 Task: Check the list my home for rent section.
Action: Mouse moved to (335, 343)
Screenshot: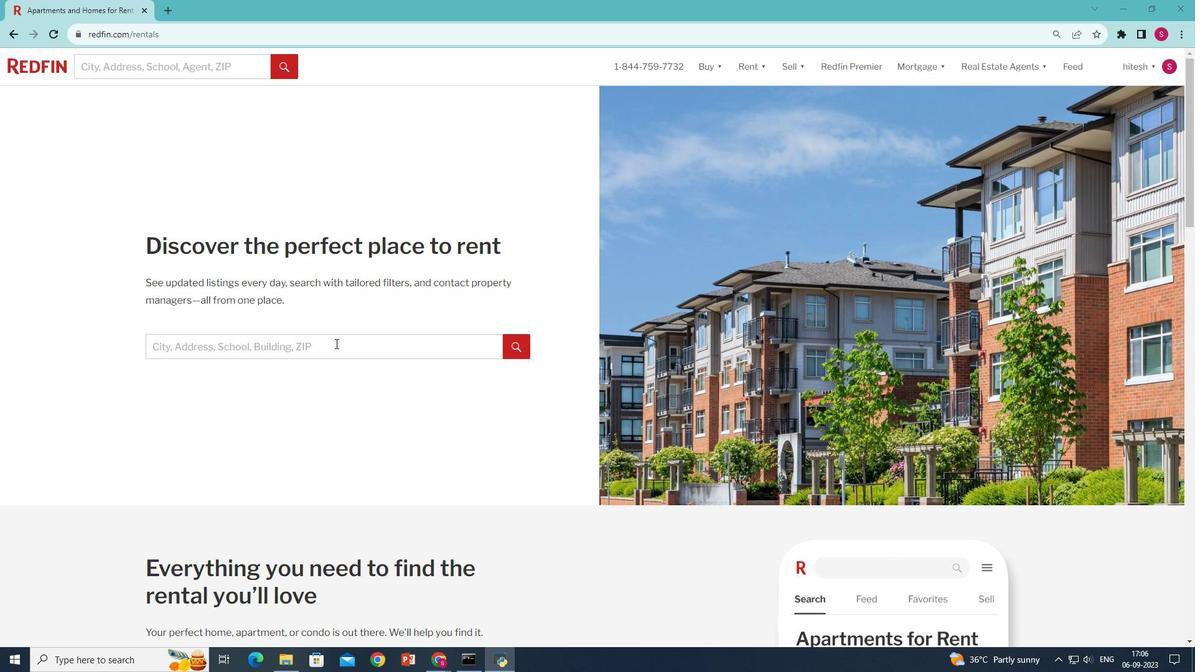 
Action: Mouse pressed left at (335, 343)
Screenshot: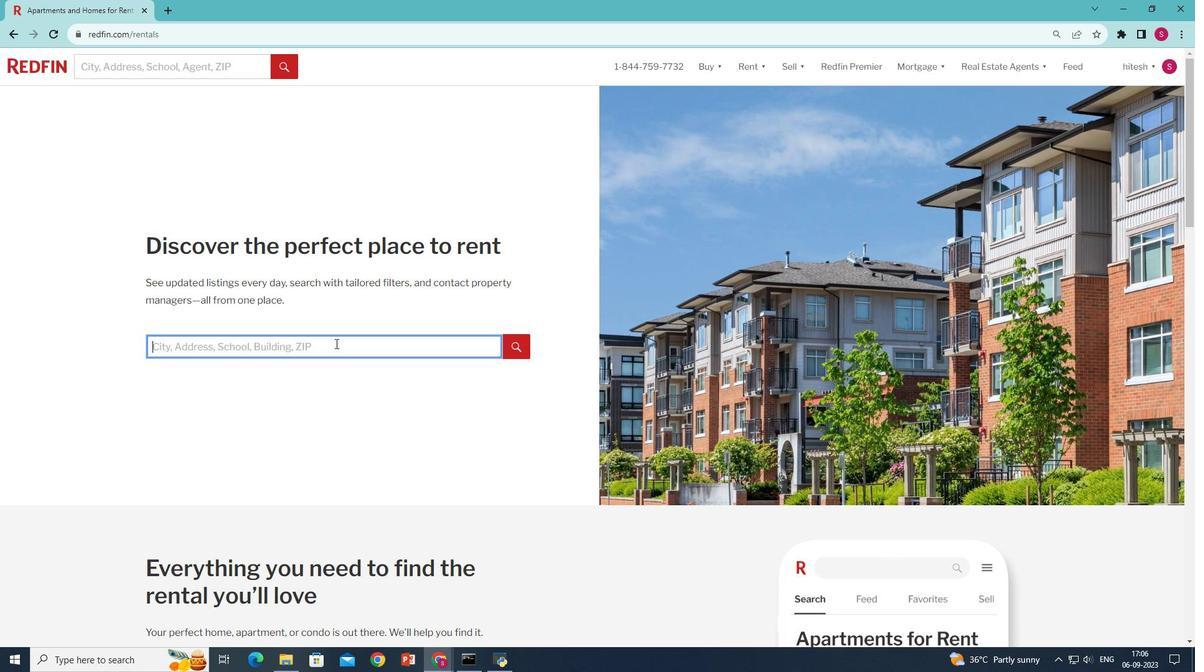 
Action: Key pressed n<Key.backspace><Key.shift><Key.shift><Key.shift><Key.shift><Key.shift><Key.shift><Key.shift><Key.shift><Key.shift><Key.shift><Key.shift><Key.shift><Key.shift><Key.shift><Key.shift><Key.shift><Key.shift><Key.shift>
Screenshot: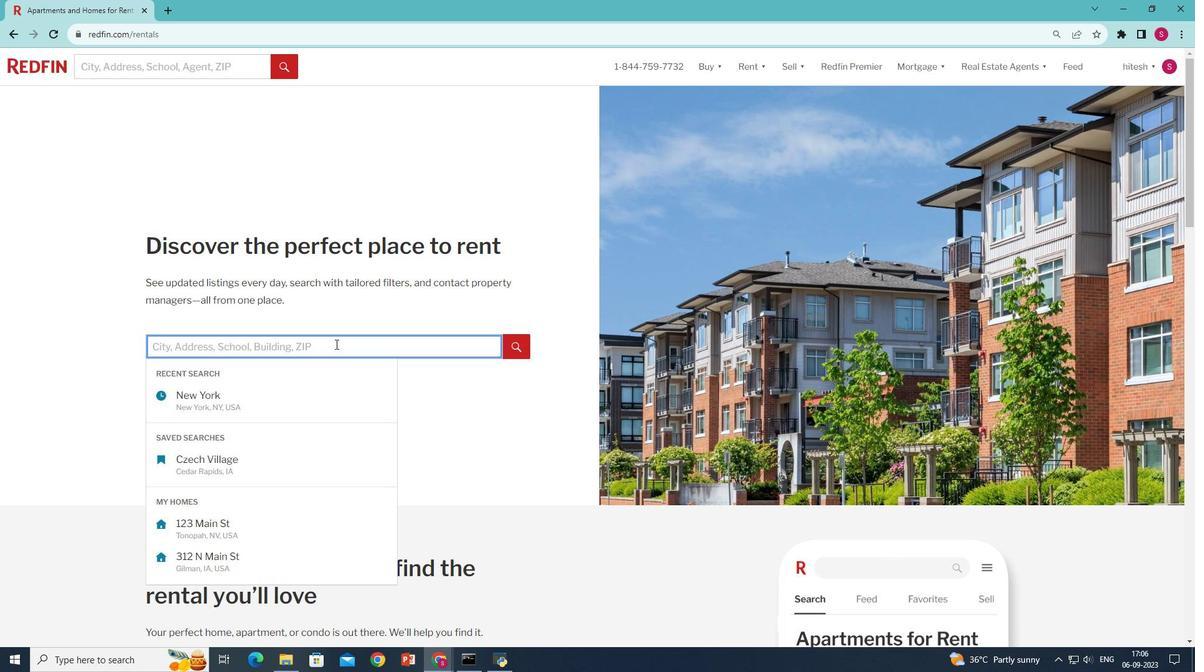 
Action: Mouse moved to (335, 344)
Screenshot: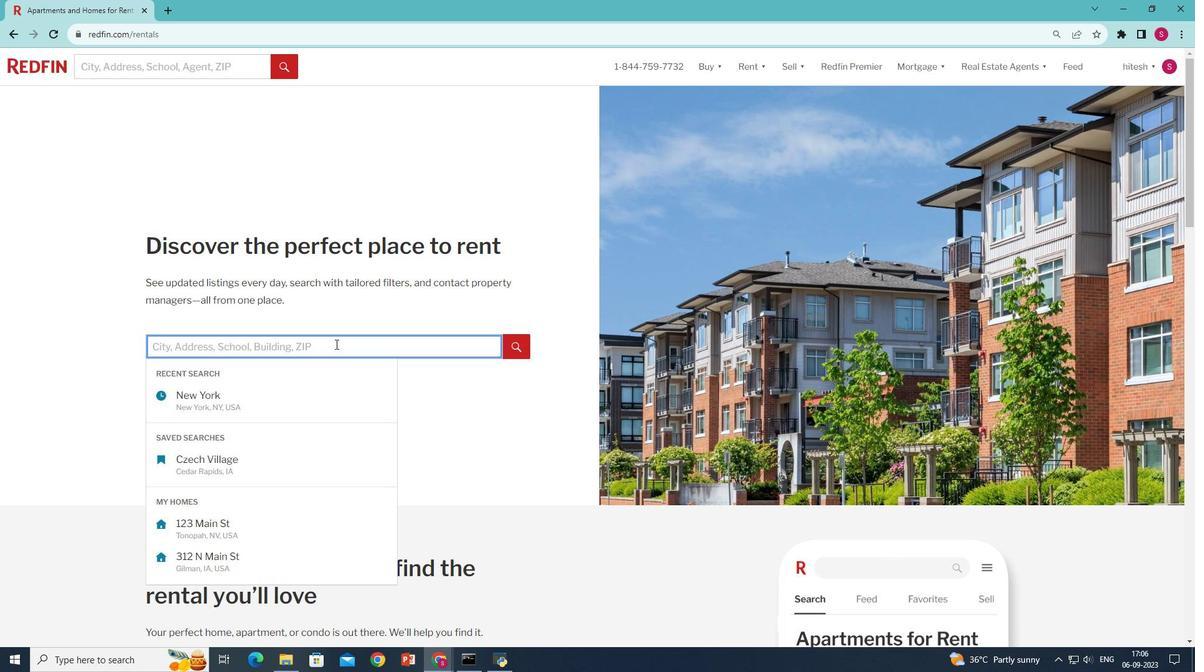 
Action: Key pressed <Key.shift><Key.shift><Key.shift><Key.shift><Key.shift><Key.shift><Key.shift>NEw<Key.backspace><Key.backspace>ew<Key.space>york<Key.enter>
Screenshot: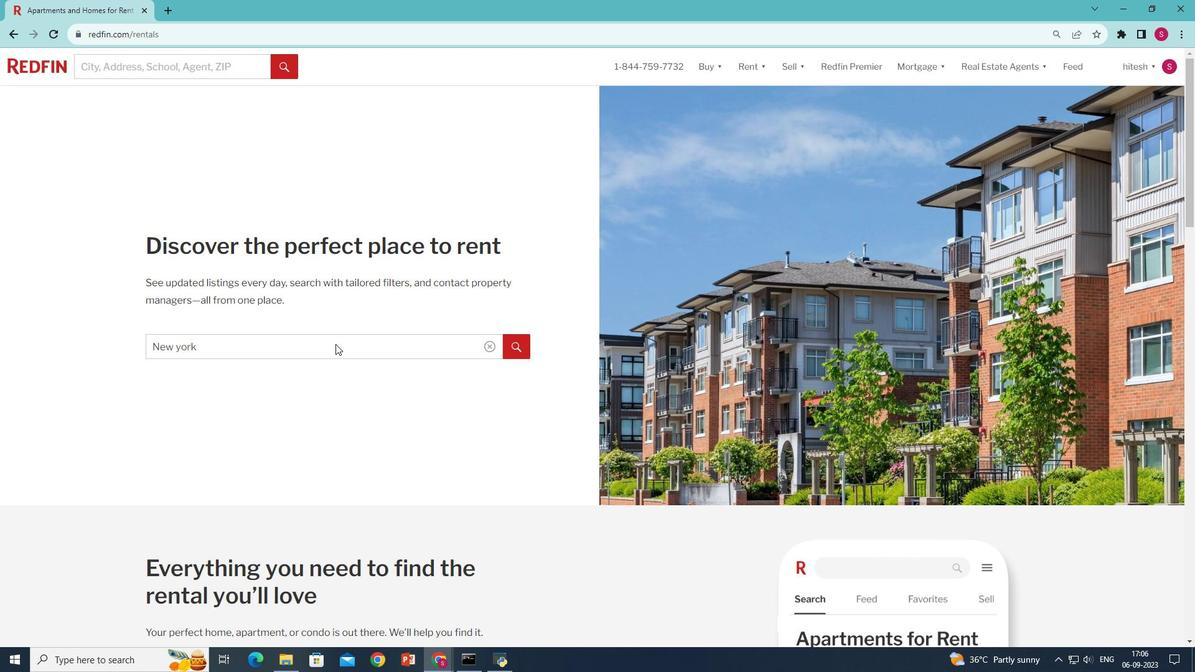 
Action: Mouse moved to (710, 135)
Screenshot: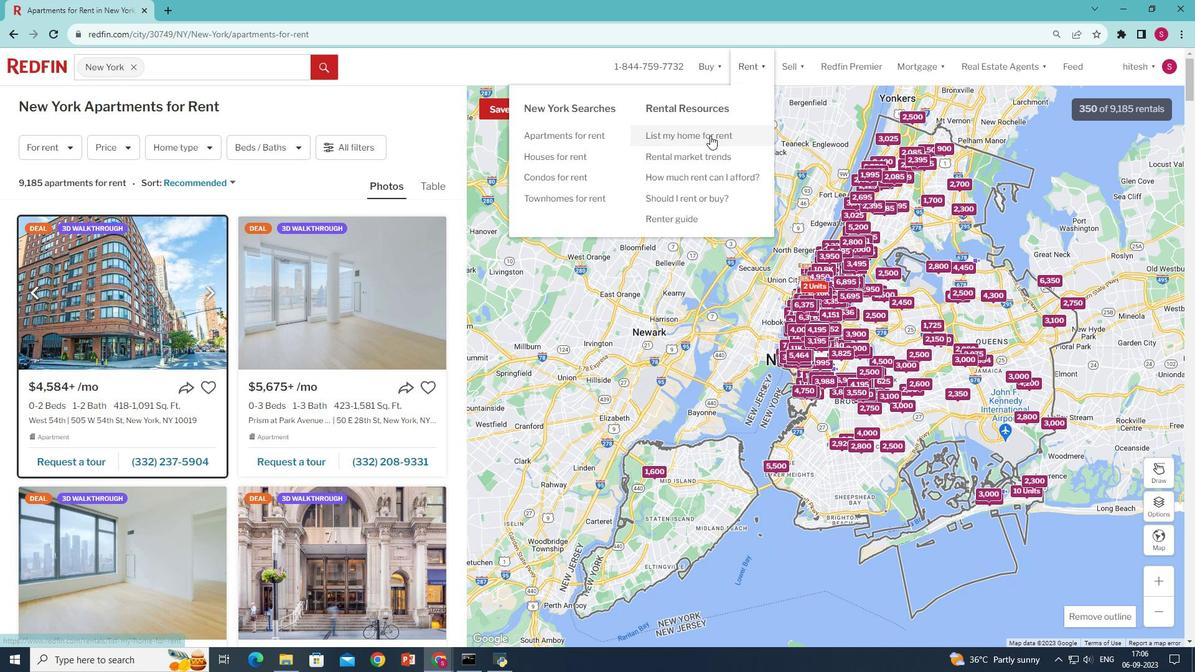
Action: Mouse pressed left at (710, 135)
Screenshot: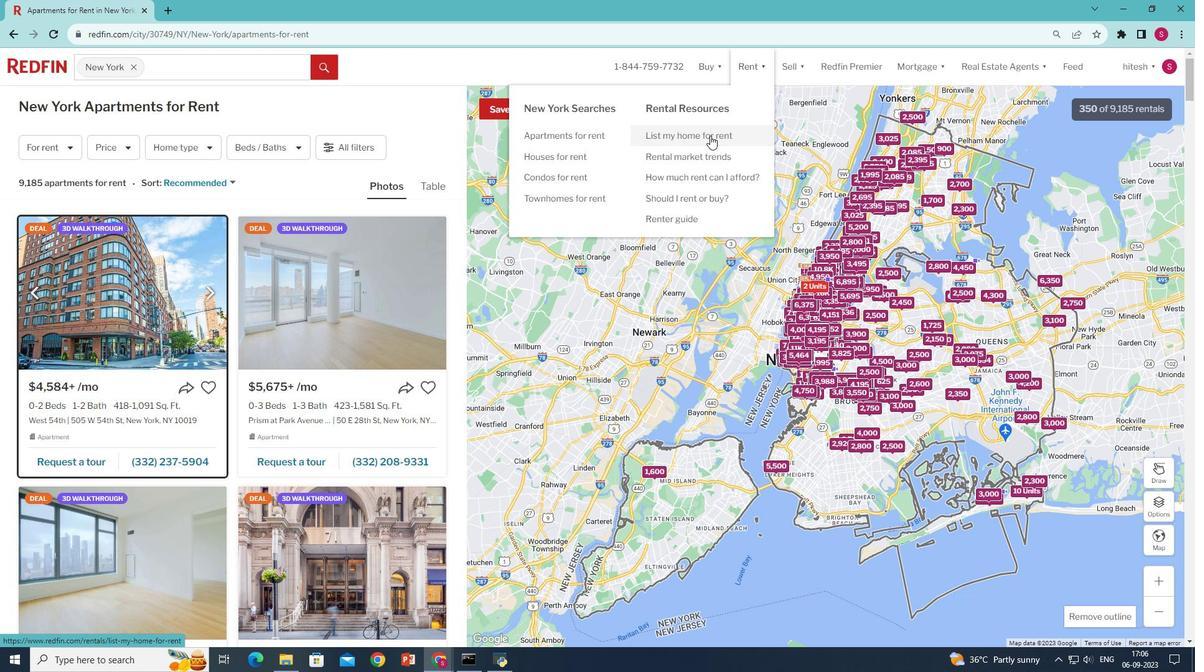 
Action: Mouse moved to (682, 140)
Screenshot: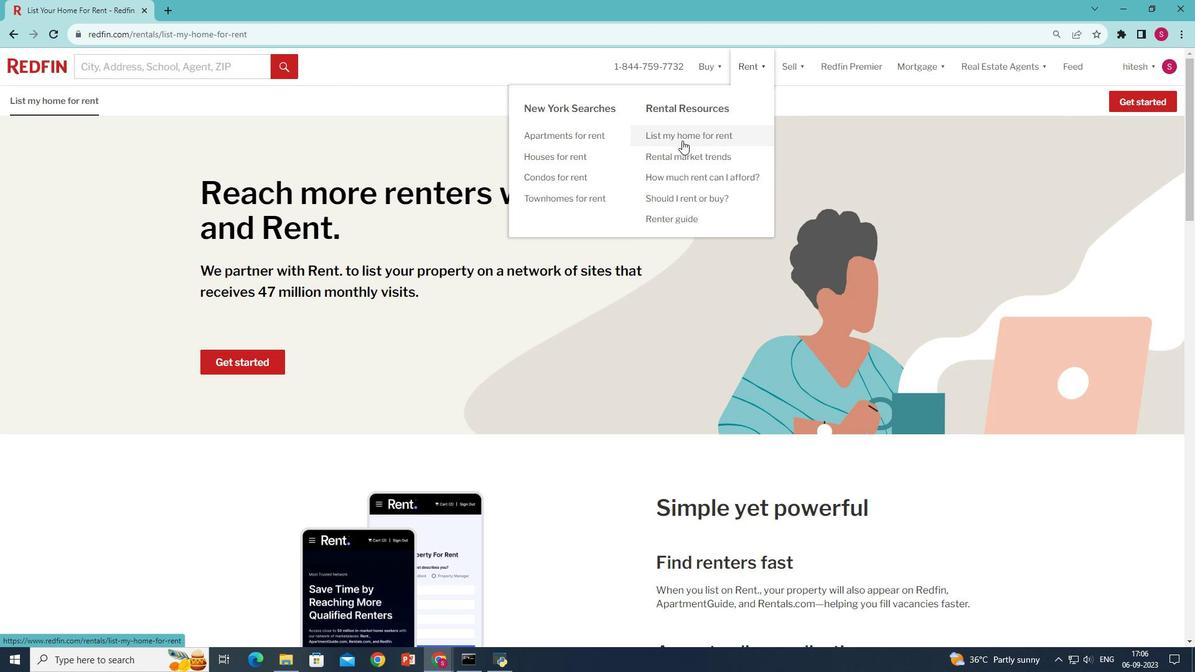 
Action: Mouse pressed left at (682, 140)
Screenshot: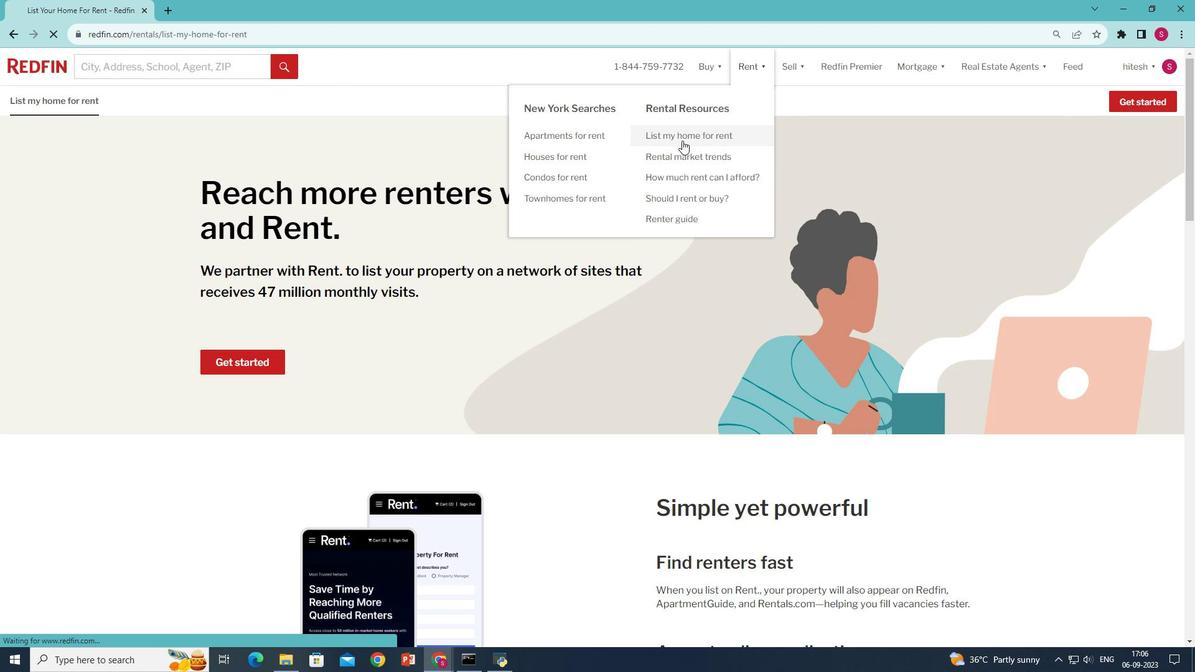 
Action: Mouse moved to (663, 165)
Screenshot: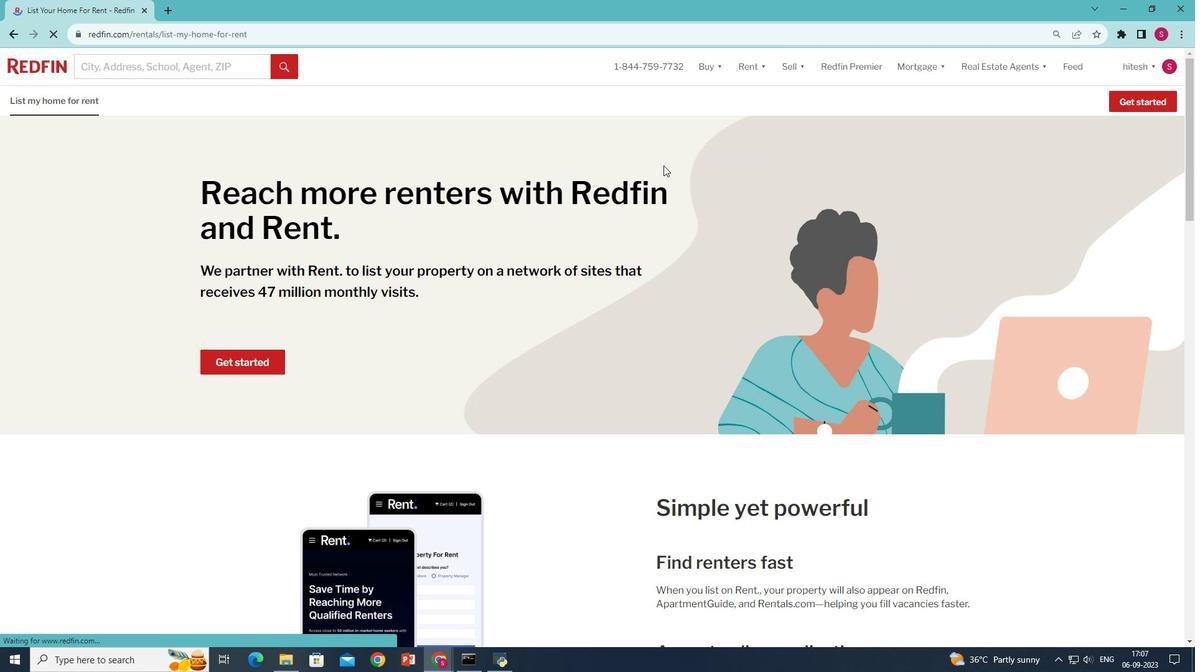 
Action: Mouse scrolled (663, 165) with delta (0, 0)
Screenshot: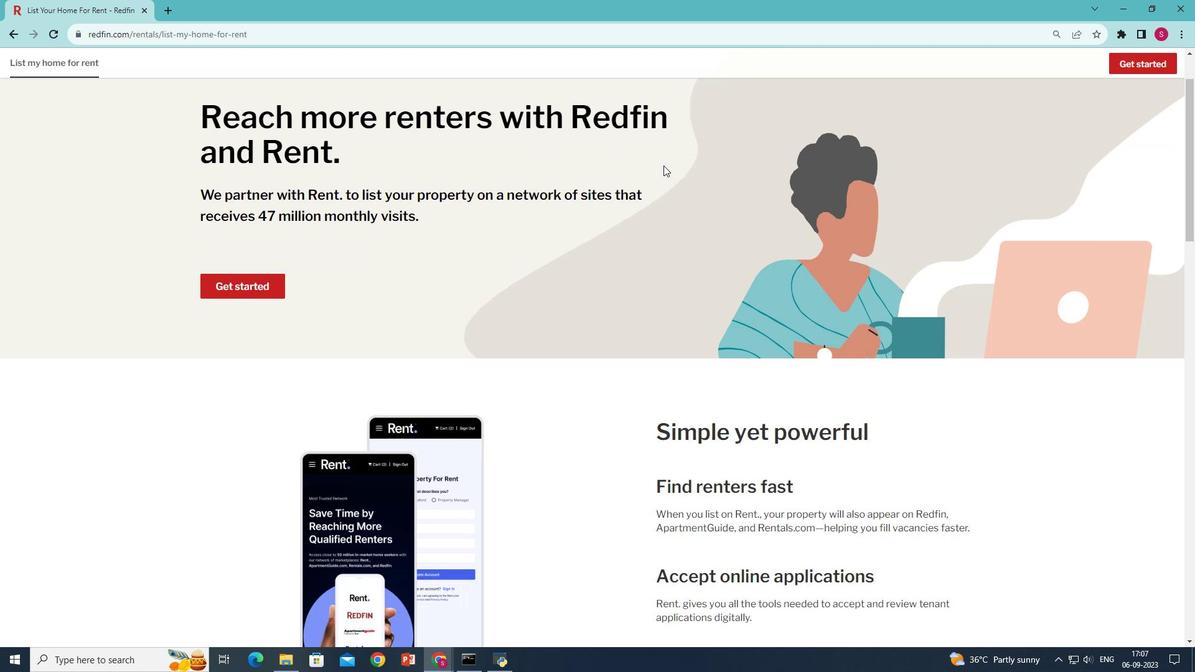 
Action: Mouse scrolled (663, 165) with delta (0, 0)
Screenshot: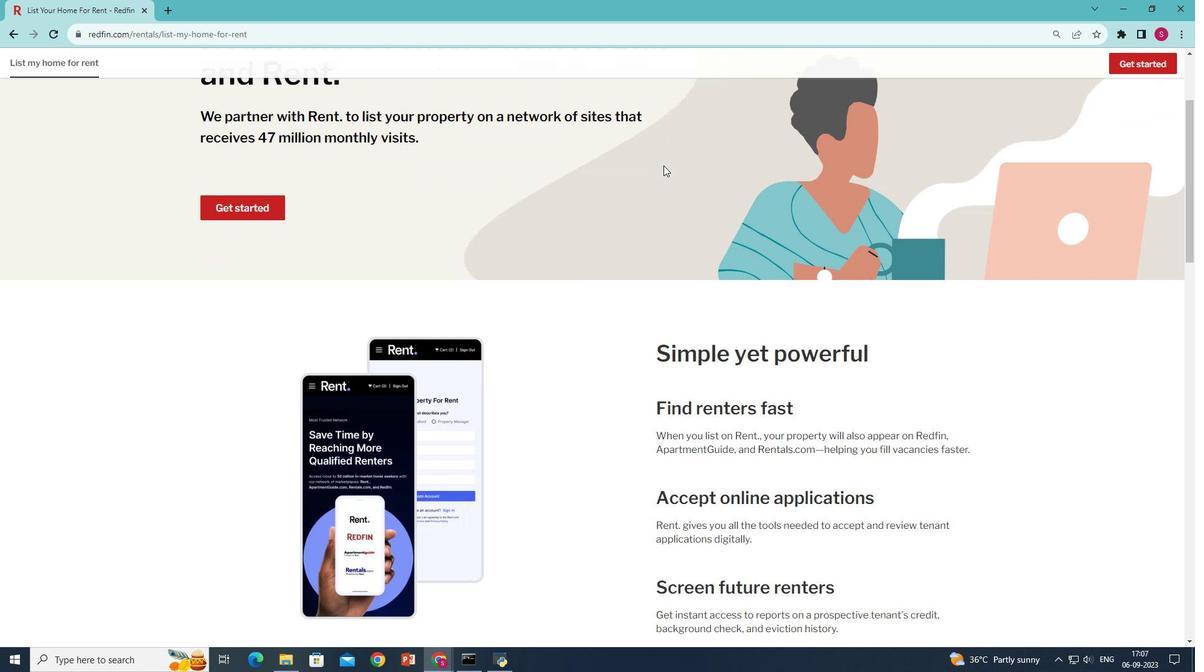 
Action: Mouse scrolled (663, 165) with delta (0, 0)
Screenshot: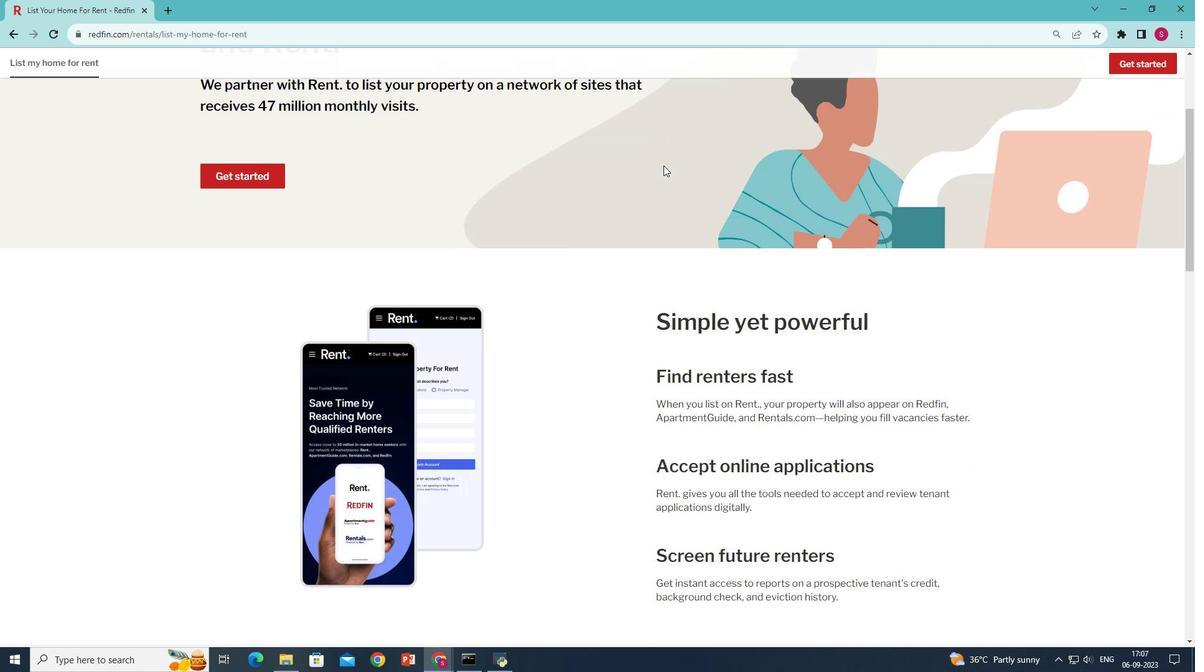 
Action: Mouse scrolled (663, 165) with delta (0, 0)
Screenshot: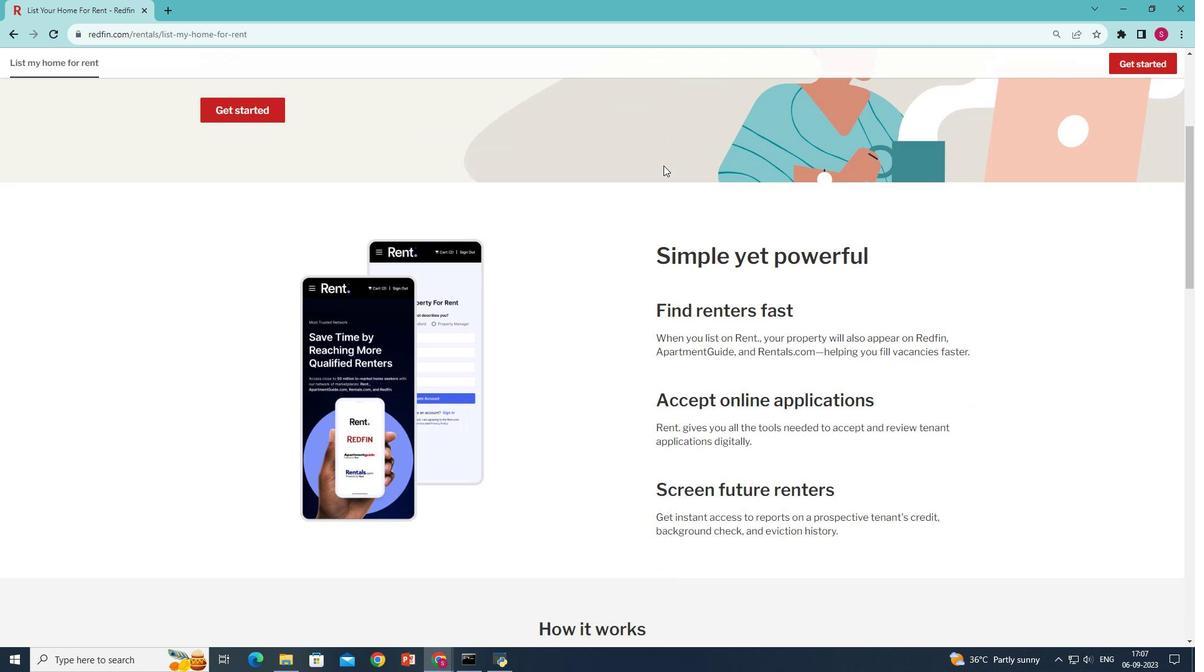 
Action: Mouse scrolled (663, 165) with delta (0, 0)
Screenshot: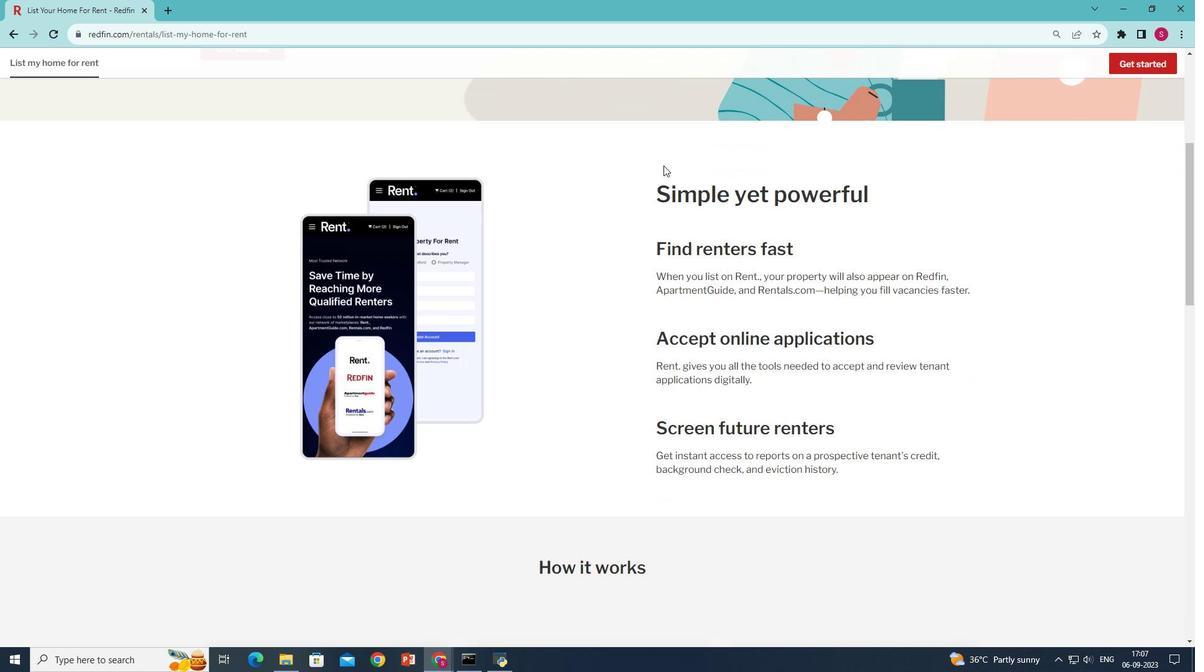 
Action: Mouse scrolled (663, 165) with delta (0, 0)
Screenshot: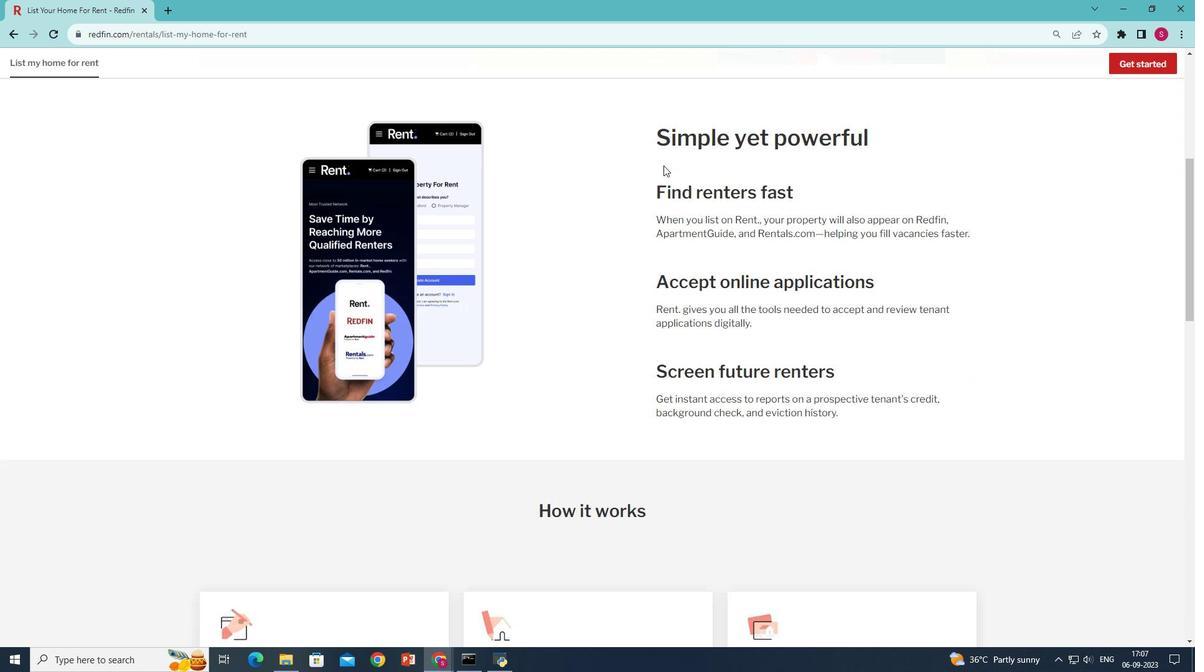 
Action: Mouse scrolled (663, 165) with delta (0, 0)
Screenshot: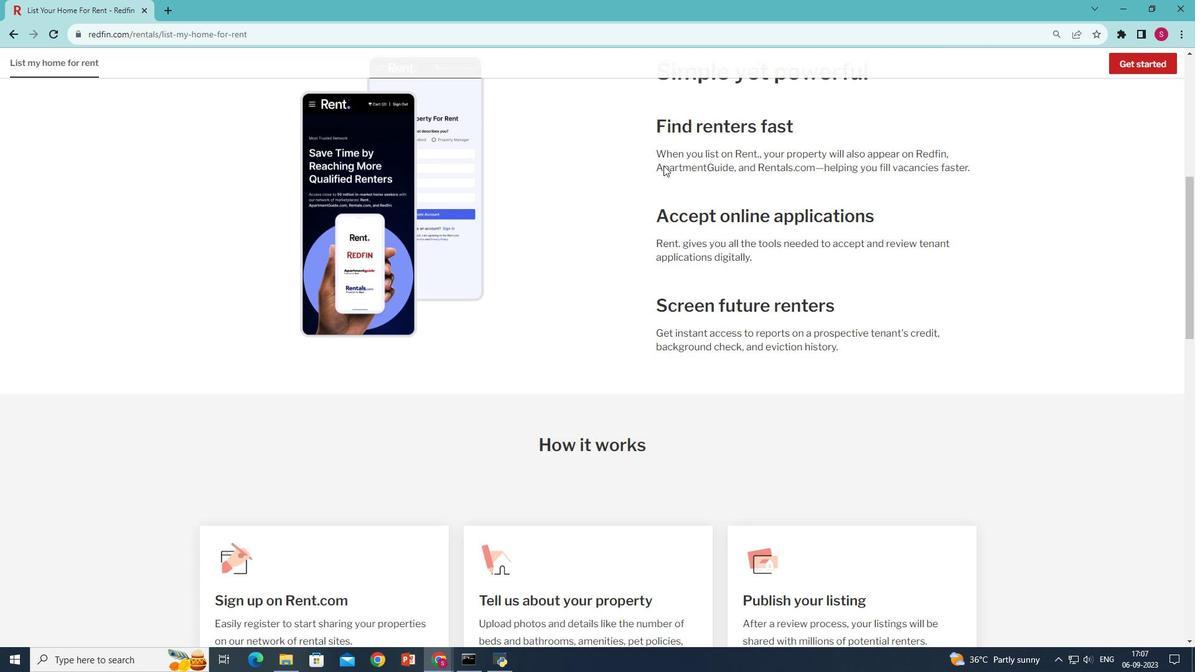 
Action: Mouse scrolled (663, 165) with delta (0, 0)
Screenshot: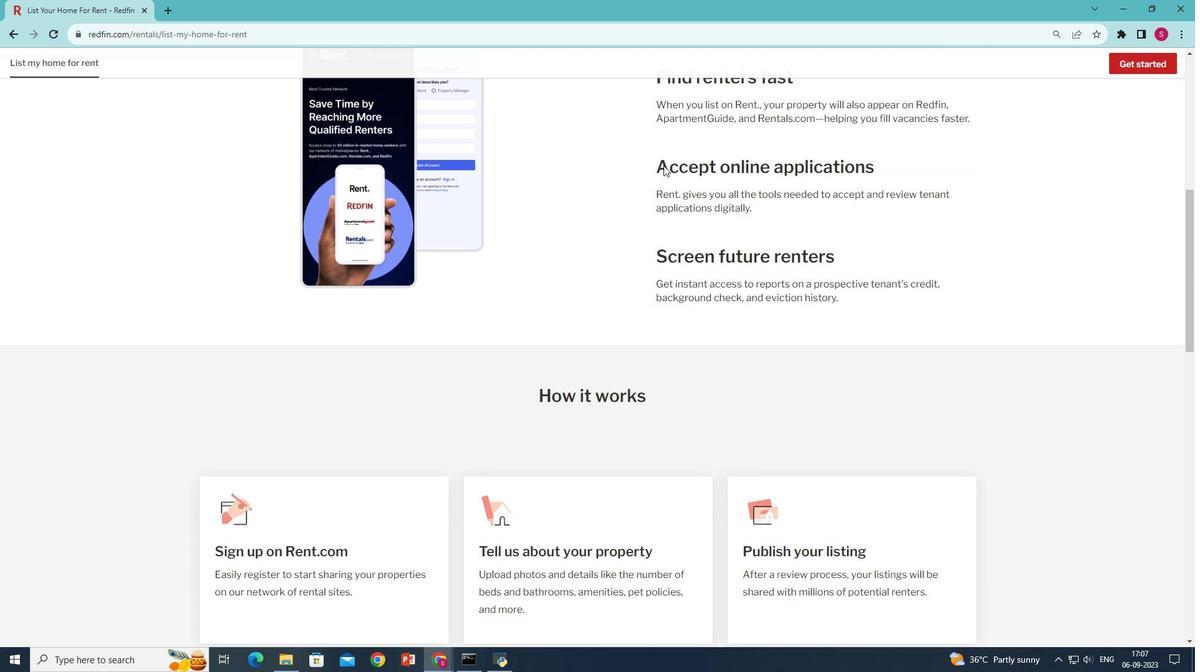 
Action: Mouse scrolled (663, 166) with delta (0, 0)
Screenshot: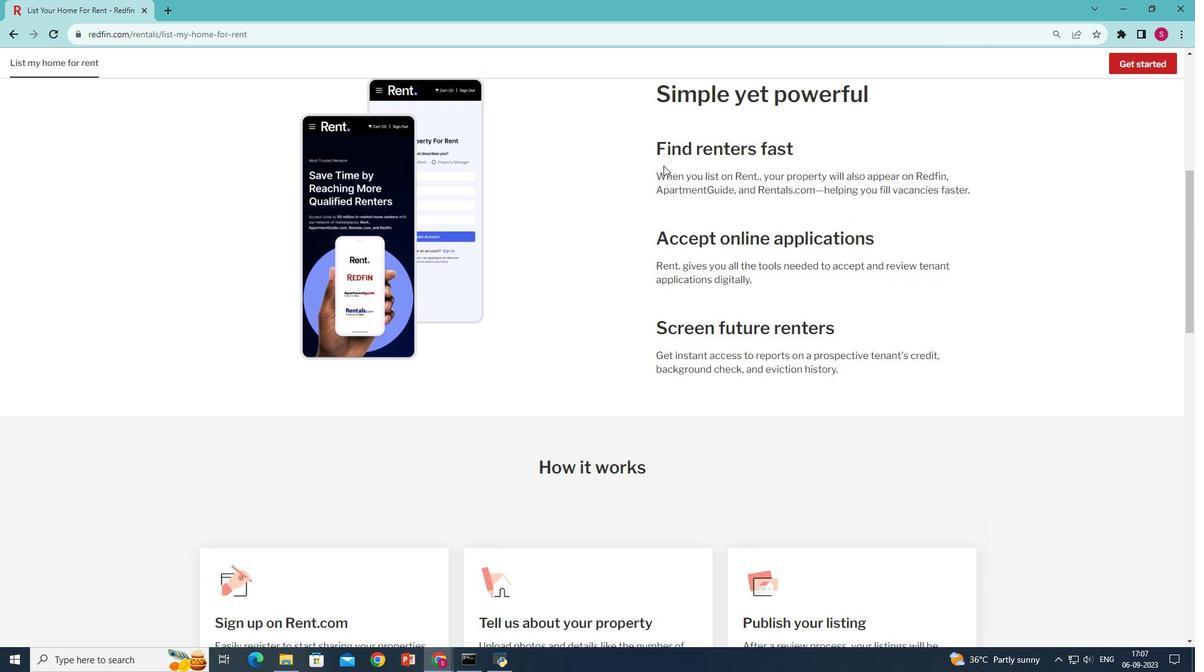 
Action: Mouse scrolled (663, 166) with delta (0, 0)
Screenshot: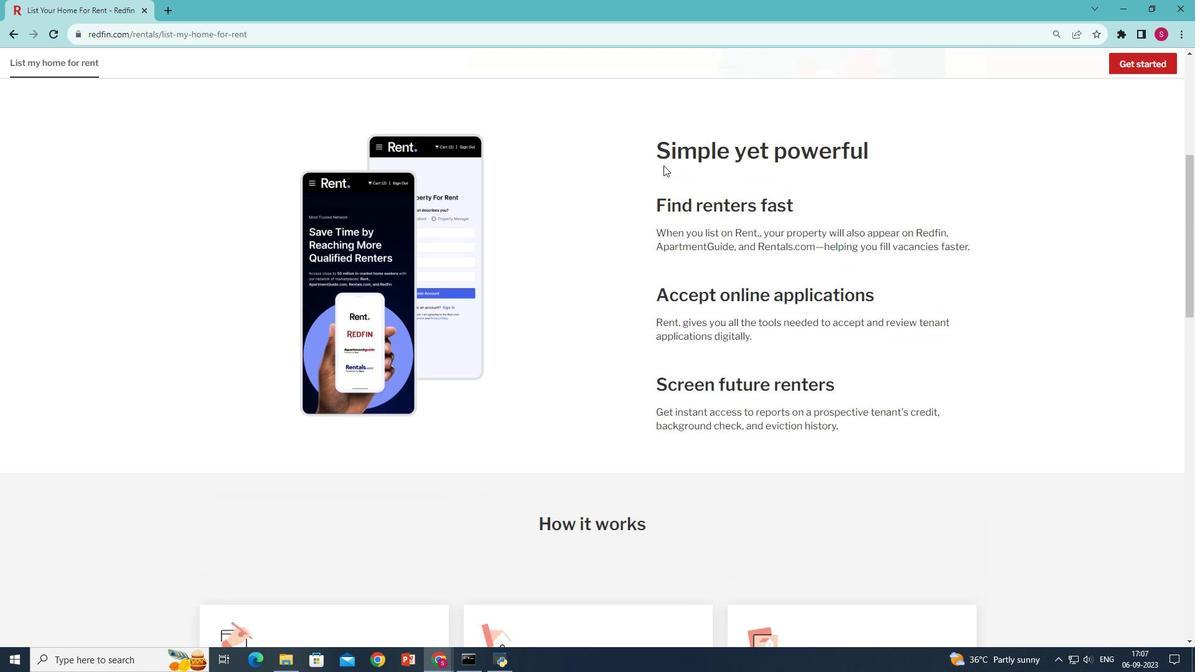 
Action: Mouse scrolled (663, 166) with delta (0, 0)
Screenshot: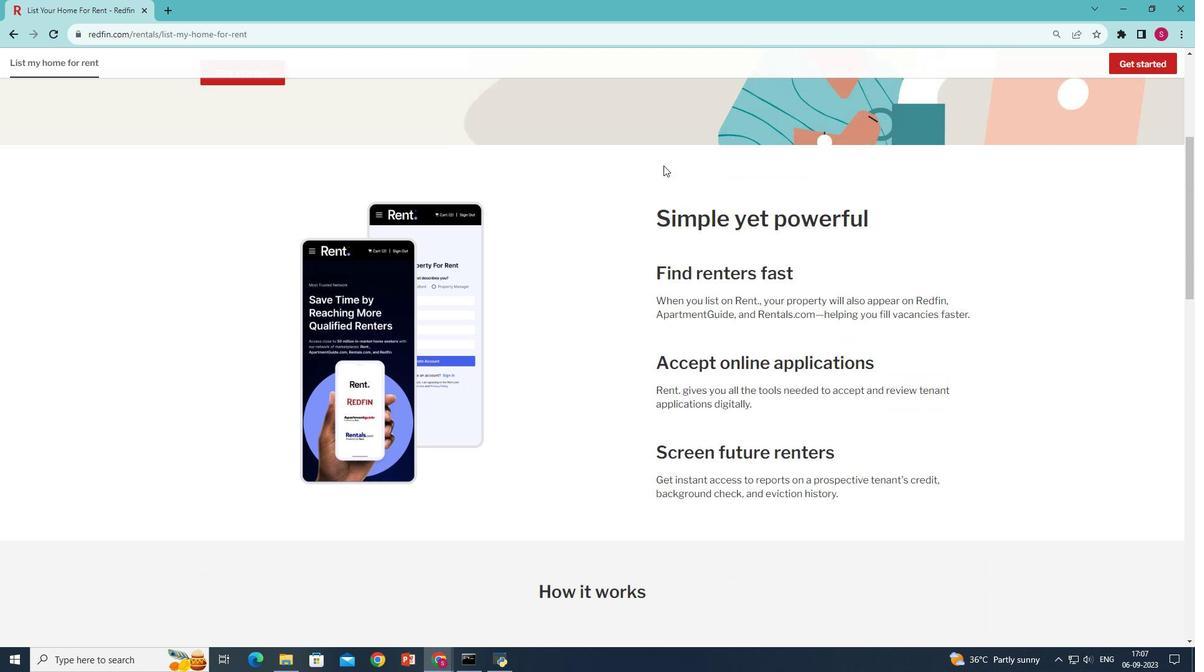 
Action: Mouse scrolled (663, 166) with delta (0, 0)
Screenshot: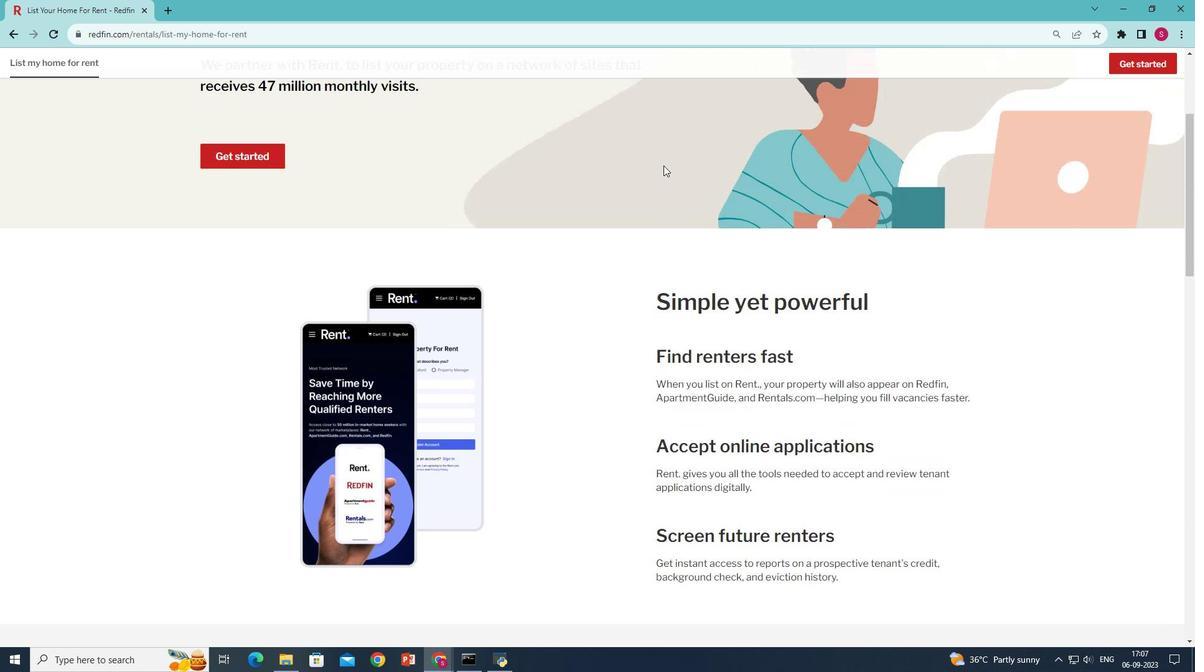 
Action: Mouse scrolled (663, 166) with delta (0, 0)
Screenshot: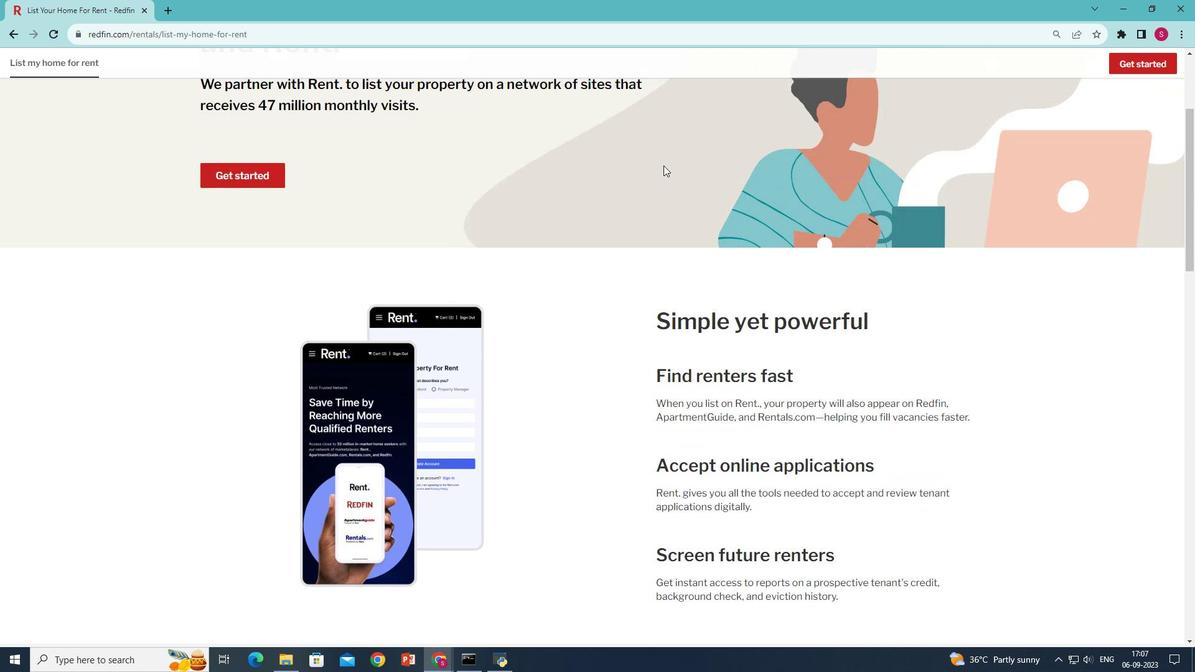 
Action: Mouse scrolled (663, 166) with delta (0, 0)
Screenshot: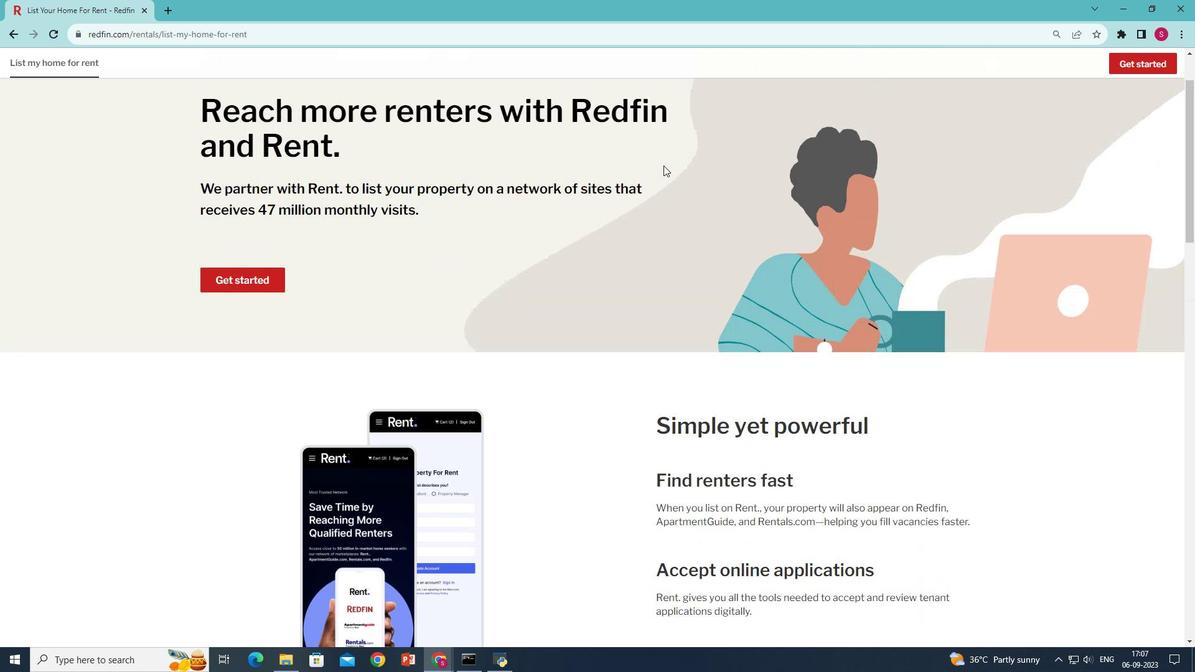 
Action: Mouse scrolled (663, 166) with delta (0, 0)
Screenshot: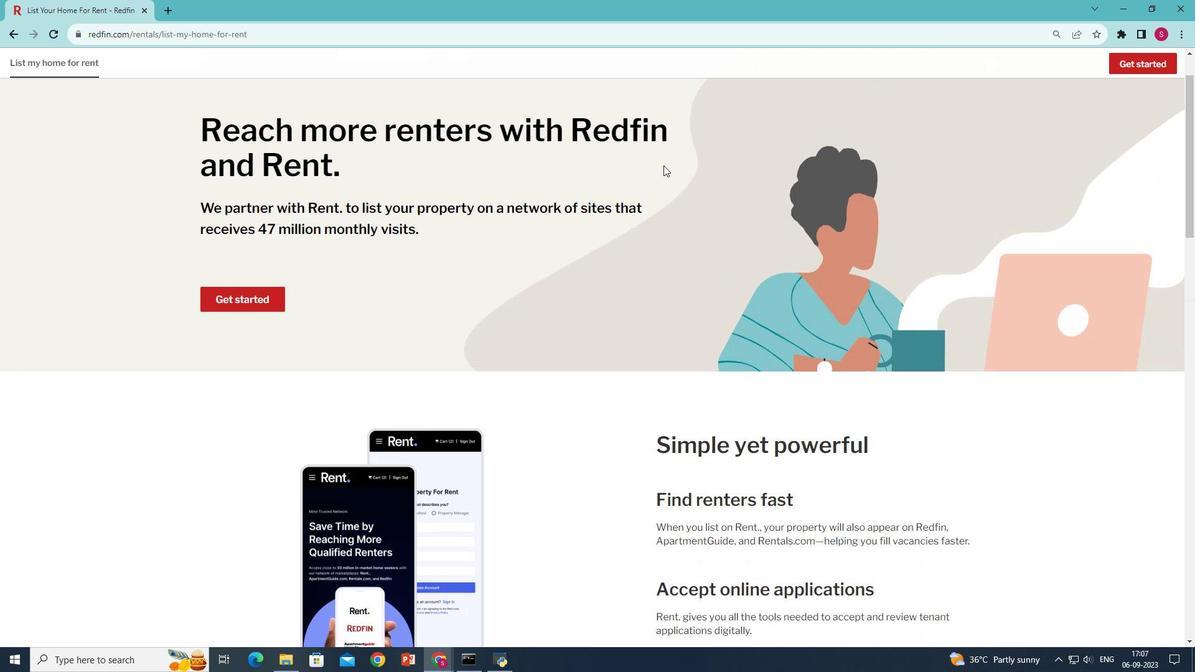 
Action: Mouse scrolled (663, 166) with delta (0, 0)
Screenshot: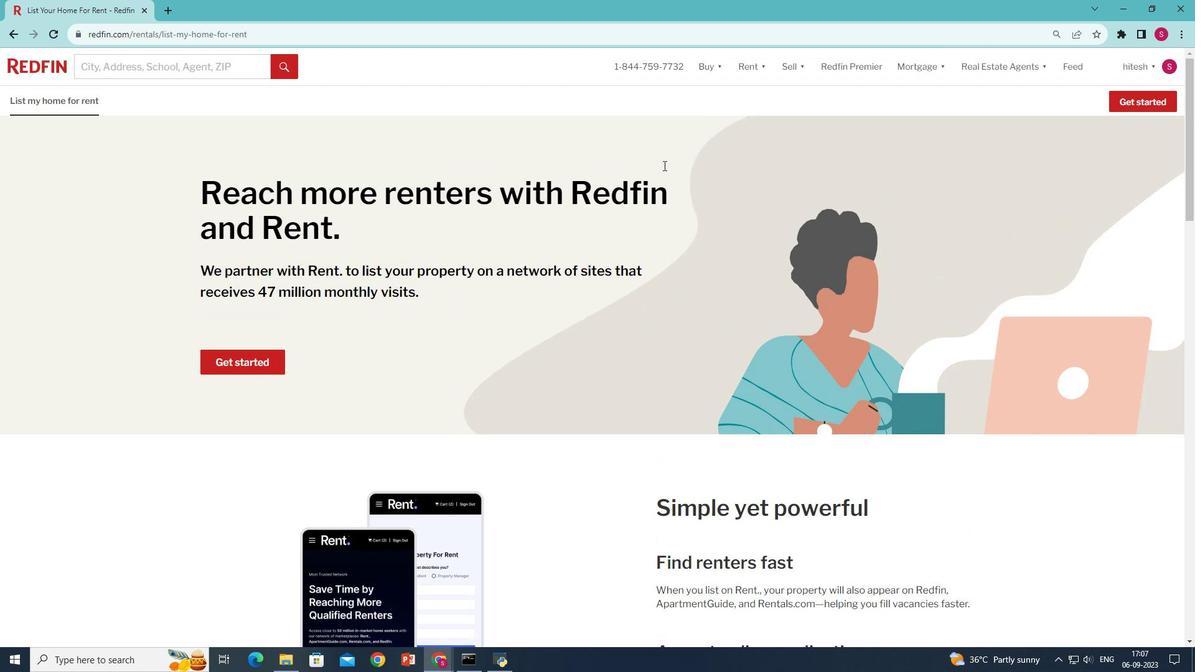 
Action: Mouse scrolled (663, 166) with delta (0, 0)
Screenshot: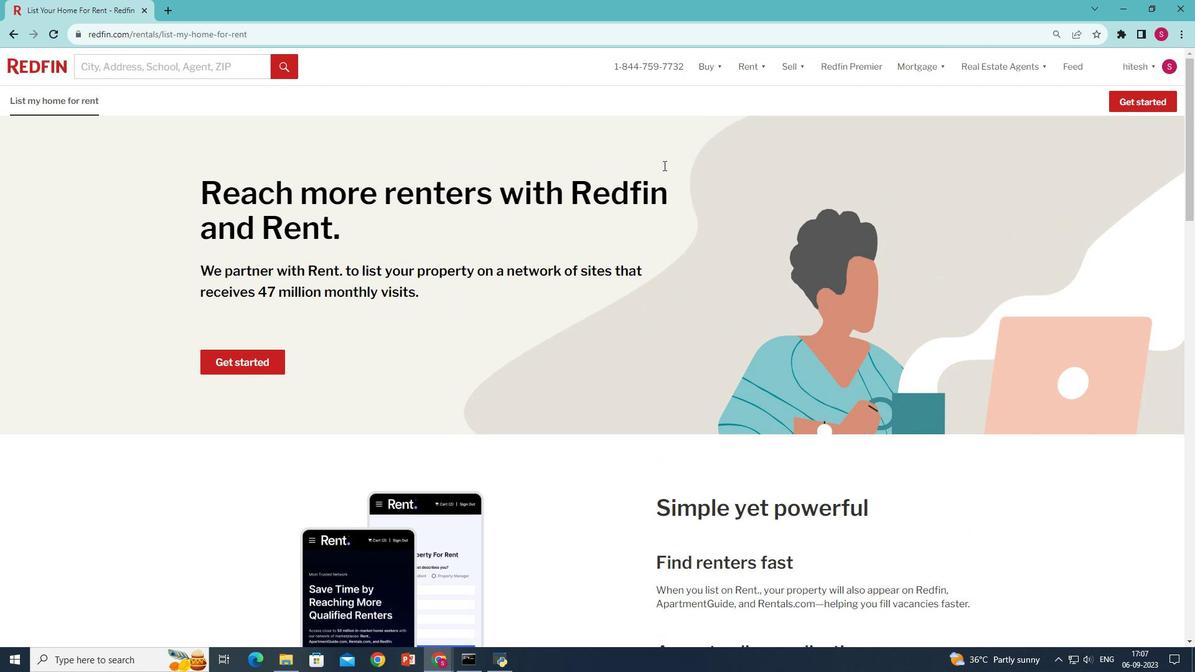 
Action: Mouse scrolled (663, 166) with delta (0, 0)
Screenshot: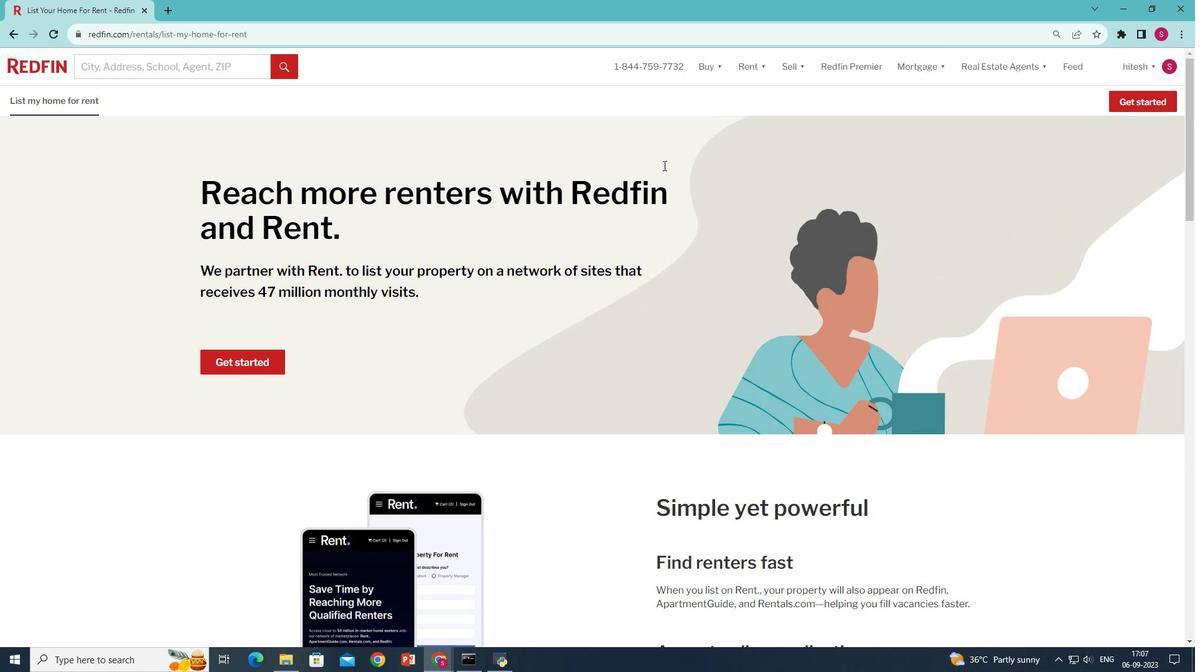 
